 Task: Add in the project TranslateForge a sprint 'Cosmic Sprint'.
Action: Mouse moved to (221, 59)
Screenshot: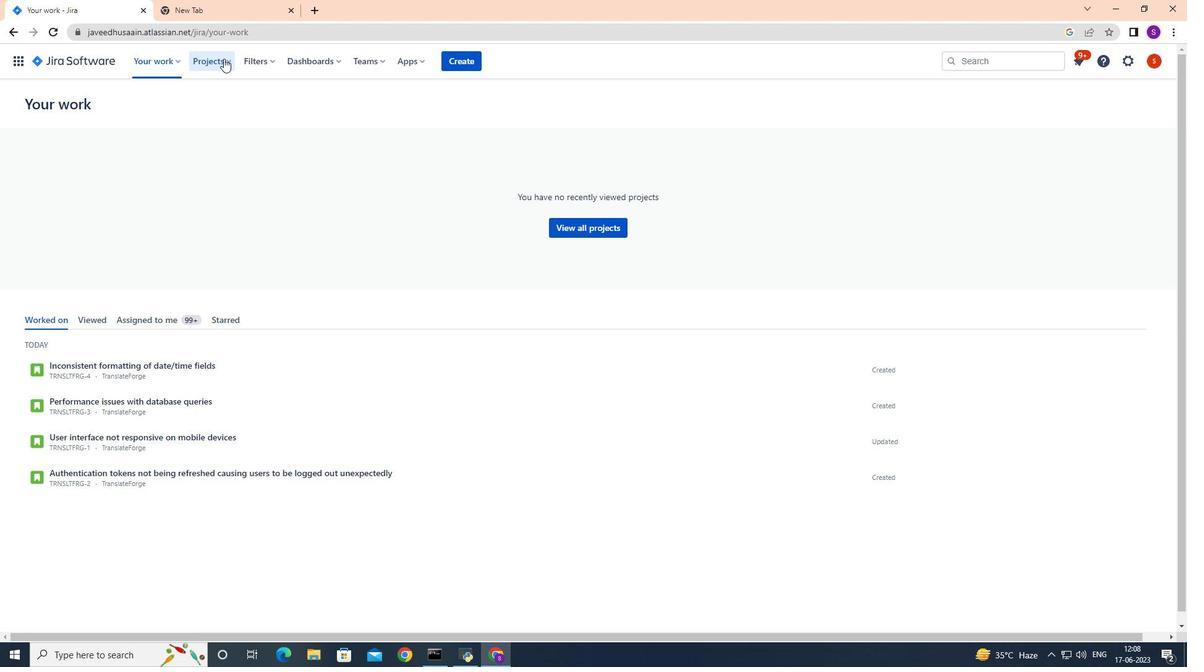 
Action: Mouse pressed left at (221, 59)
Screenshot: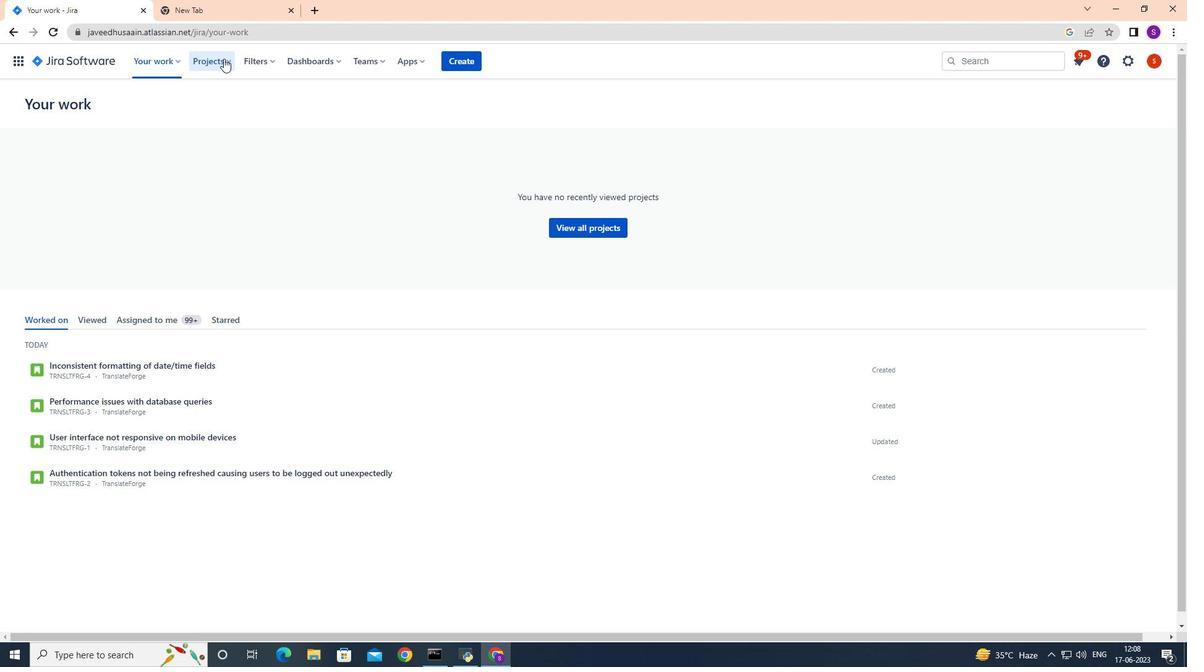 
Action: Mouse moved to (244, 111)
Screenshot: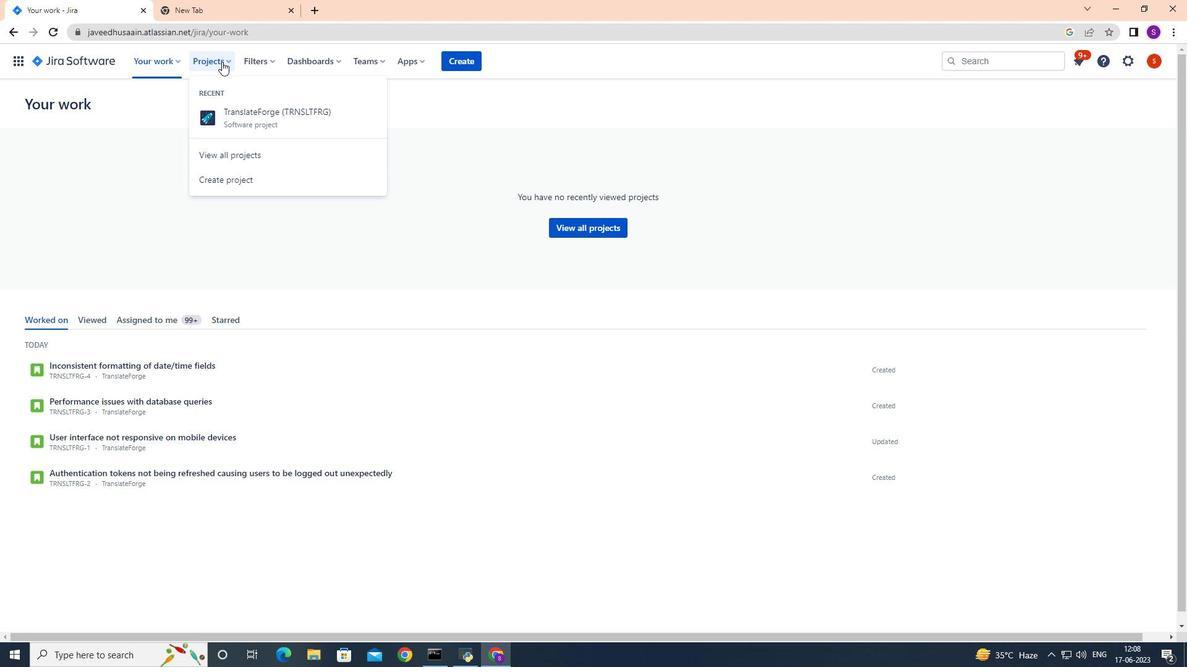 
Action: Mouse pressed left at (244, 111)
Screenshot: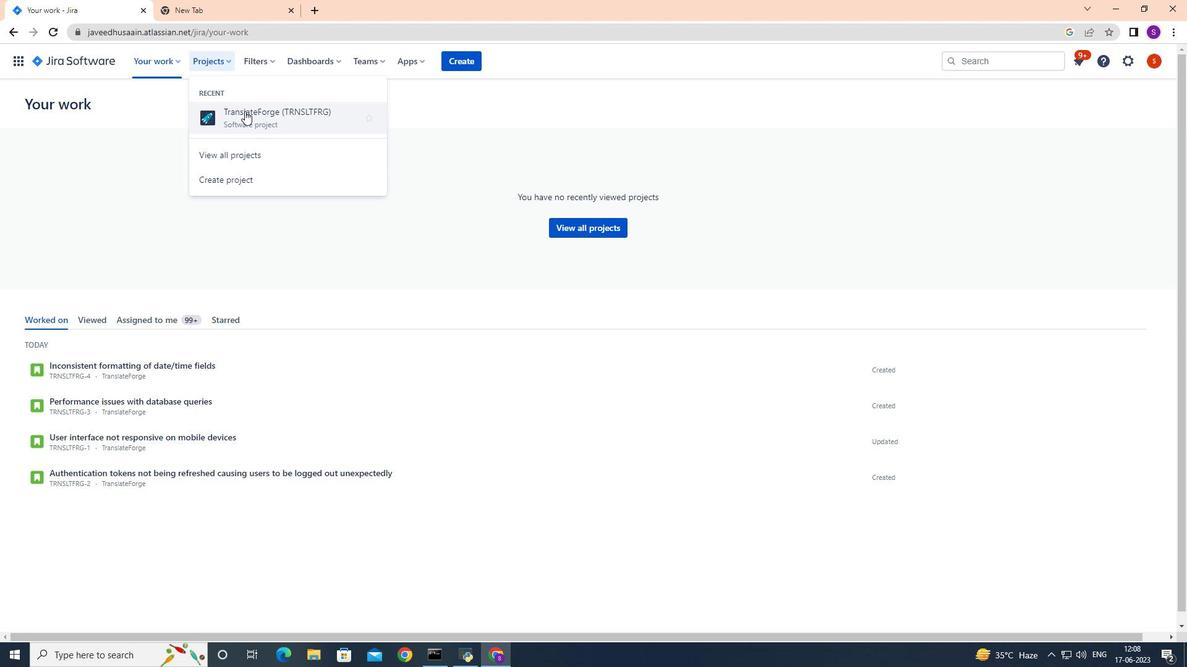 
Action: Mouse moved to (86, 187)
Screenshot: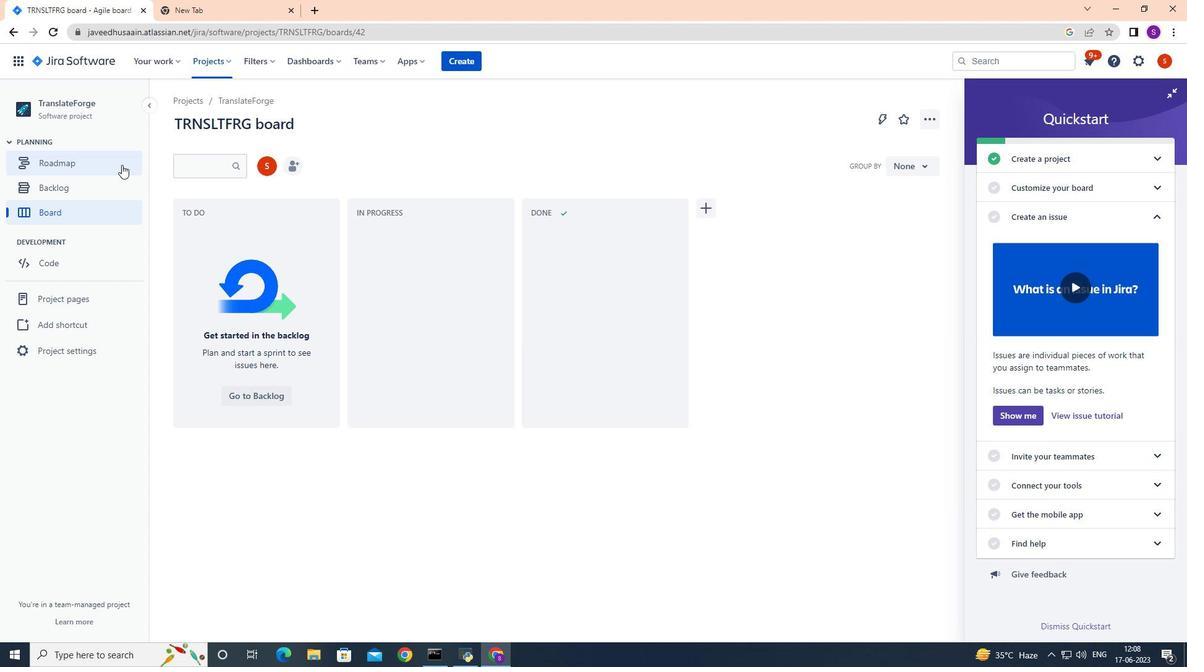 
Action: Mouse pressed left at (86, 187)
Screenshot: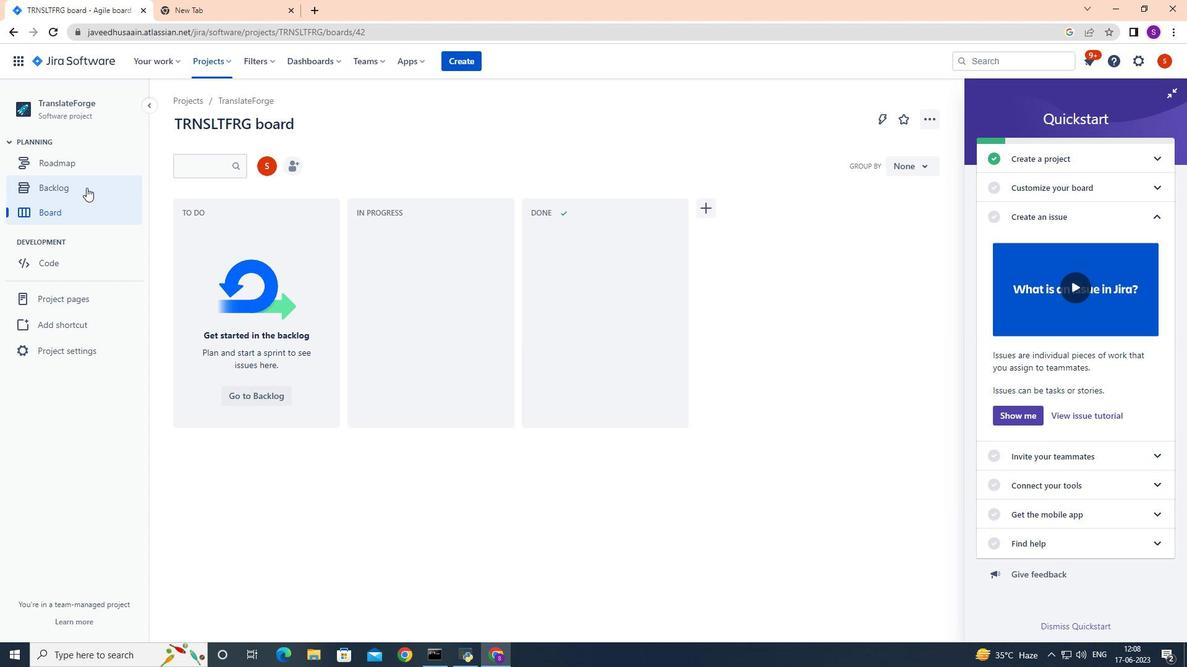 
Action: Mouse moved to (900, 513)
Screenshot: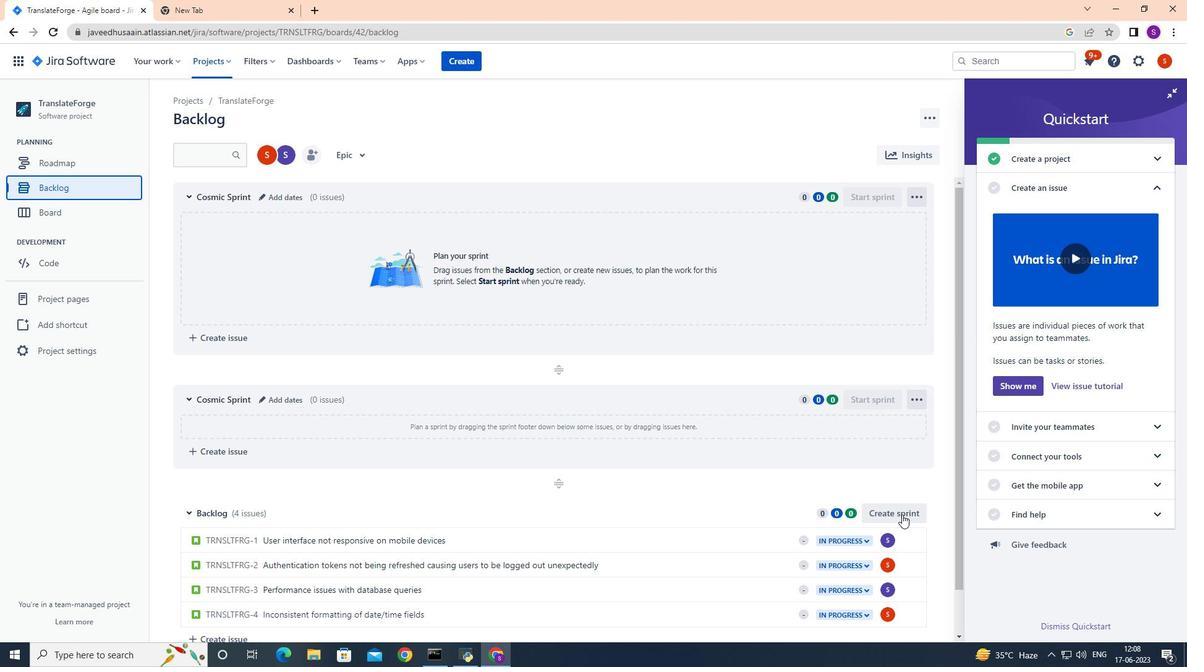 
Action: Mouse pressed left at (900, 513)
Screenshot: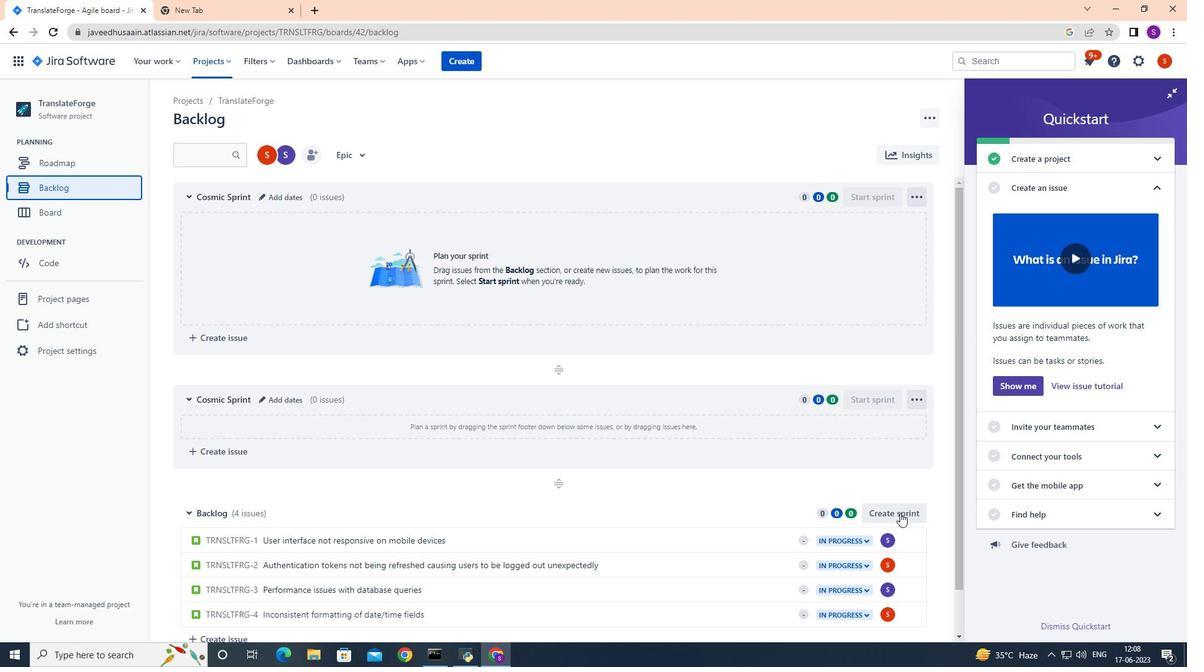 
Action: Mouse moved to (263, 511)
Screenshot: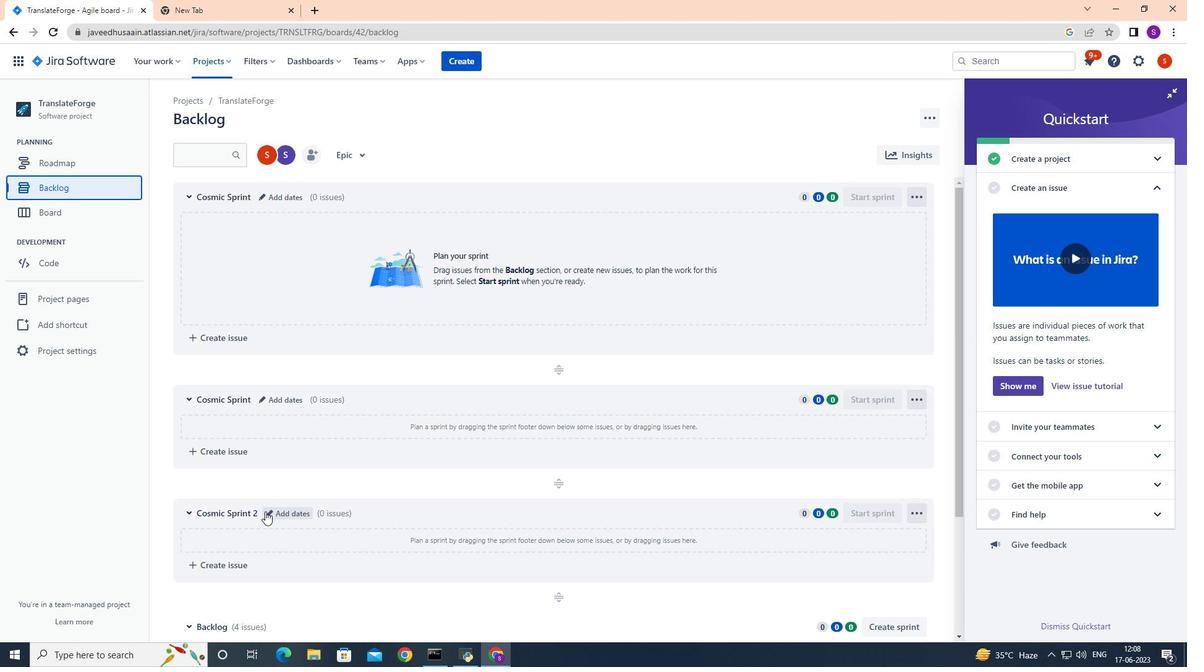 
Action: Mouse pressed left at (263, 511)
Screenshot: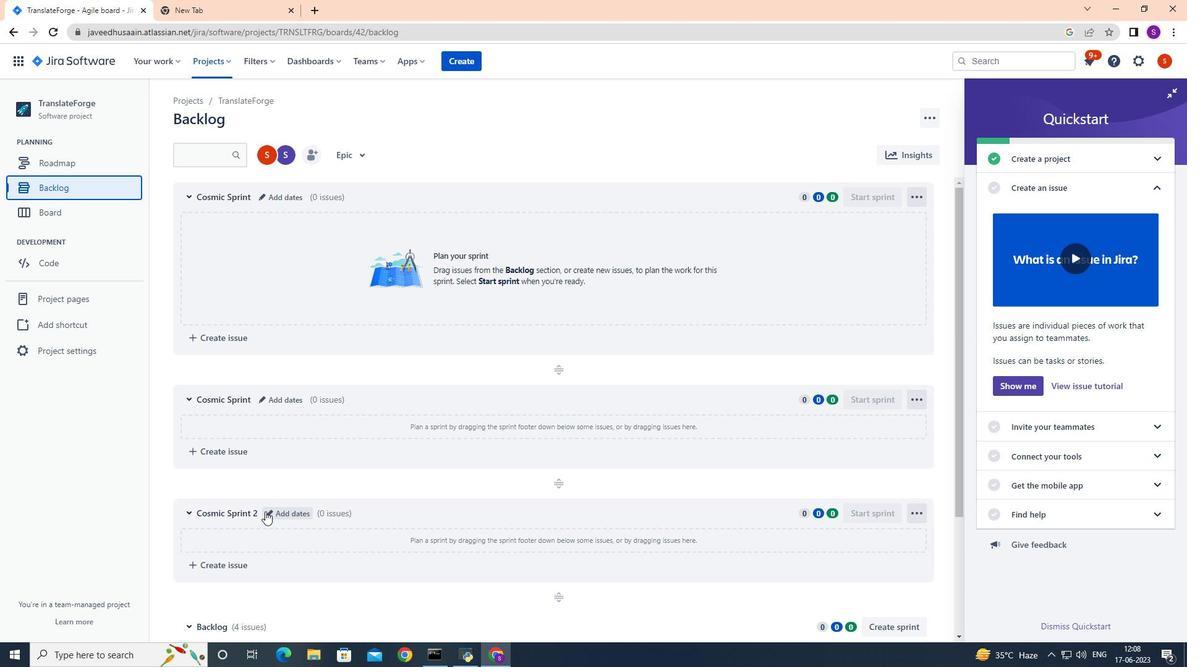 
Action: Mouse moved to (501, 160)
Screenshot: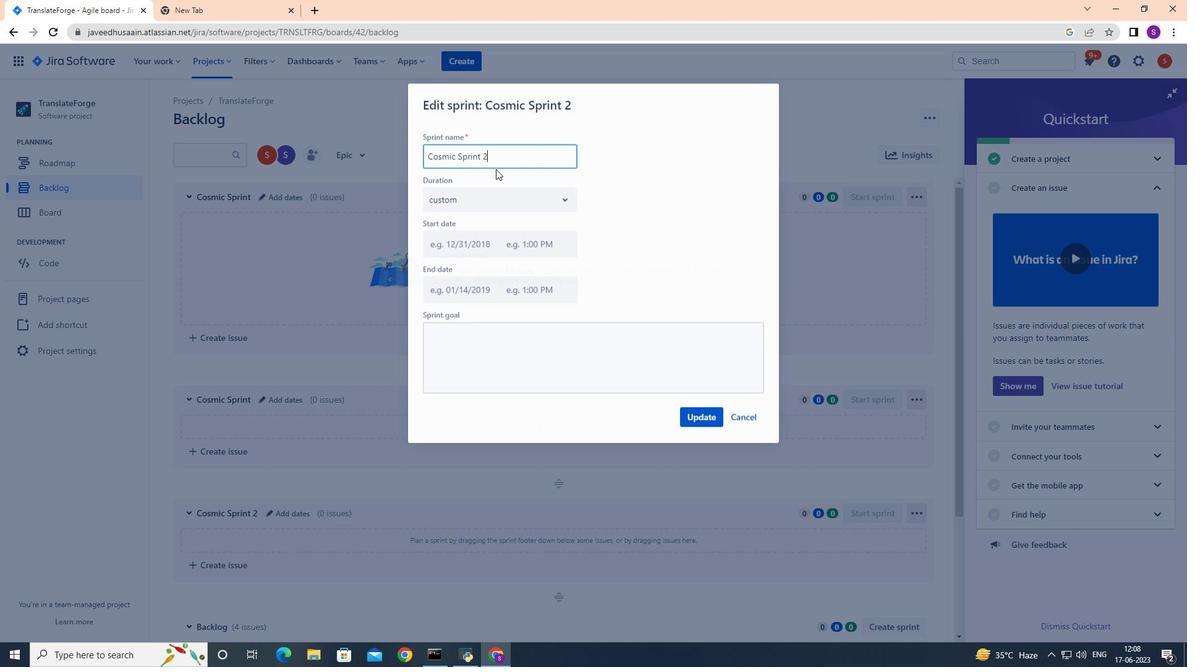 
Action: Key pressed <Key.backspace><Key.backspace><Key.backspace><Key.backspace><Key.backspace><Key.backspace><Key.backspace><Key.backspace><Key.backspace><Key.backspace><Key.backspace><Key.backspace><Key.backspace><Key.backspace><Key.backspace><Key.backspace><Key.backspace><Key.backspace><Key.backspace><Key.backspace><Key.backspace><Key.backspace><Key.backspace><Key.shift>Cosmic<Key.space><Key.shift><Key.cmd>Sprint
Screenshot: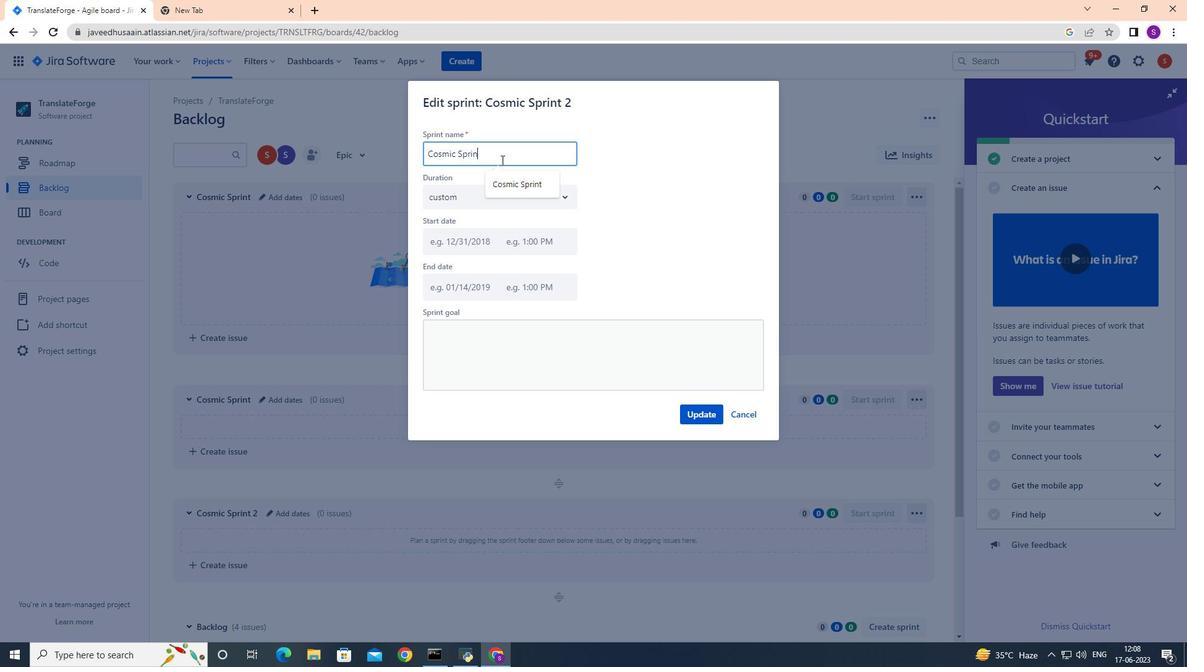 
Action: Mouse moved to (692, 415)
Screenshot: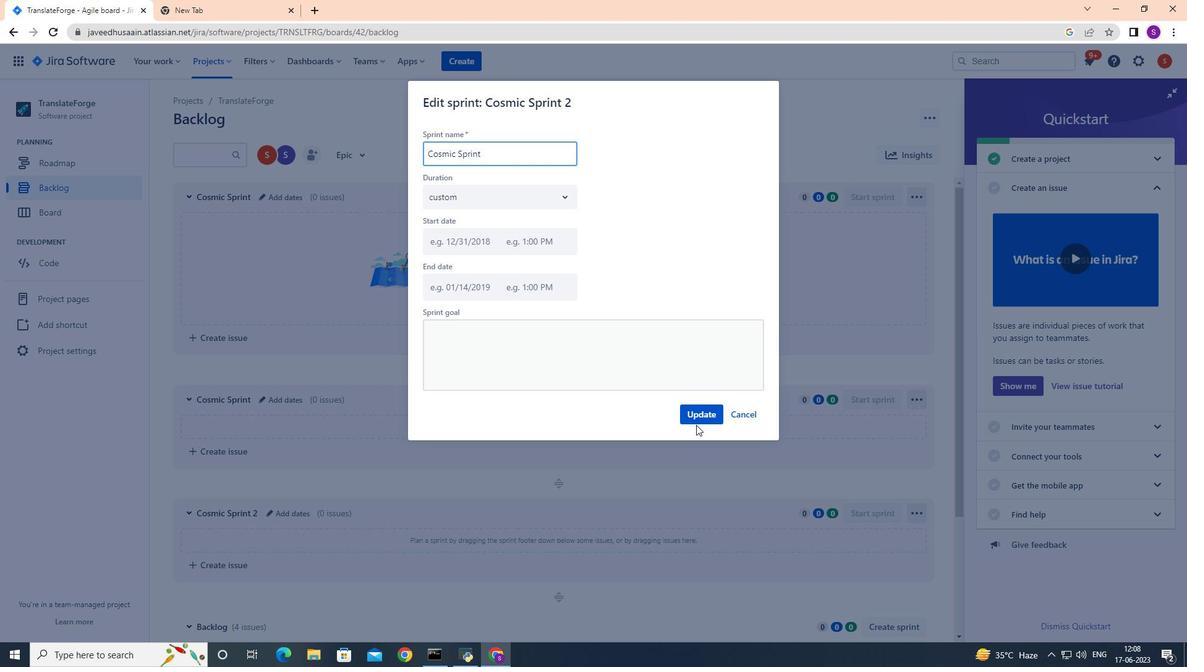 
Action: Mouse pressed left at (692, 415)
Screenshot: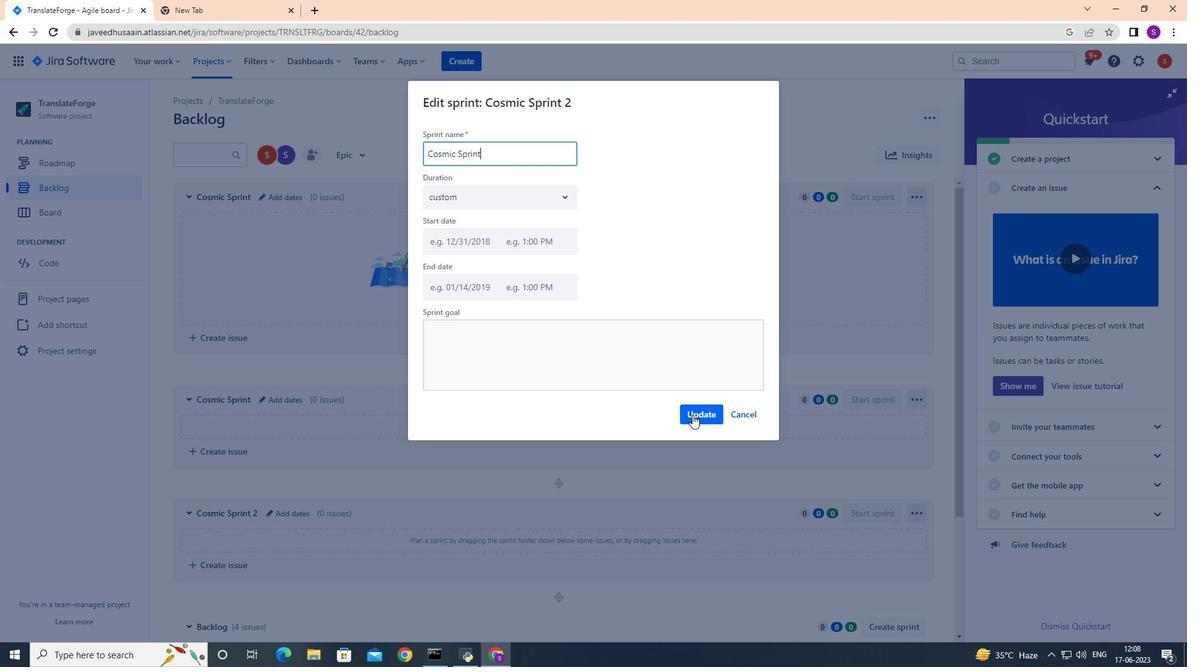 
Action: Mouse moved to (683, 408)
Screenshot: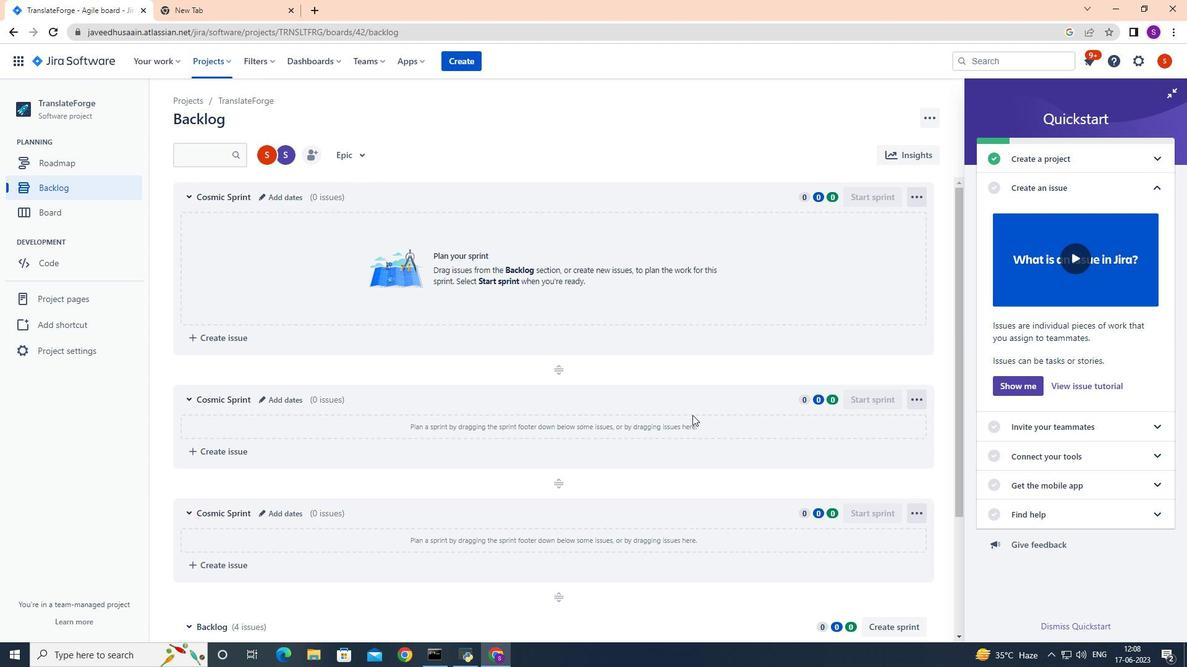
